 Task: Add Brioche Petite Rolls to the cart.
Action: Mouse moved to (644, 234)
Screenshot: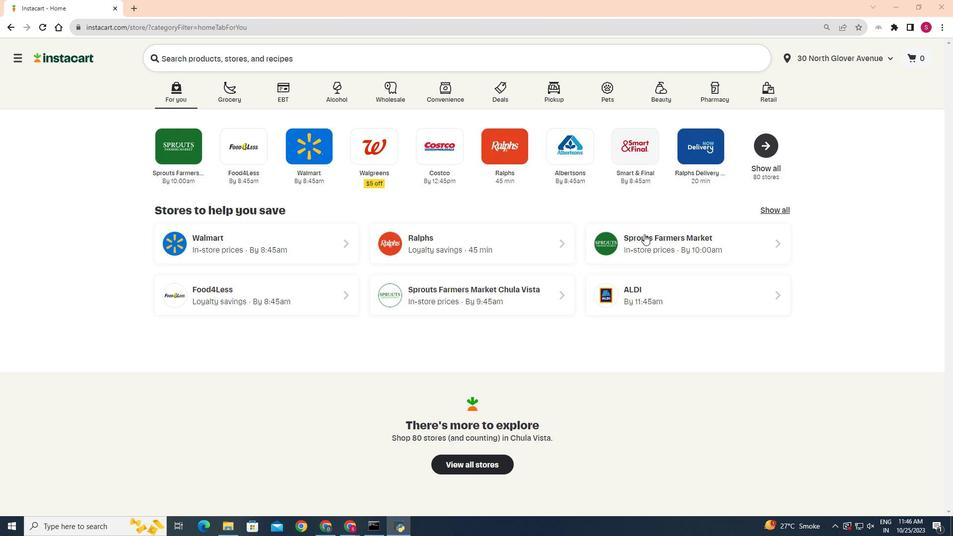 
Action: Mouse pressed left at (644, 234)
Screenshot: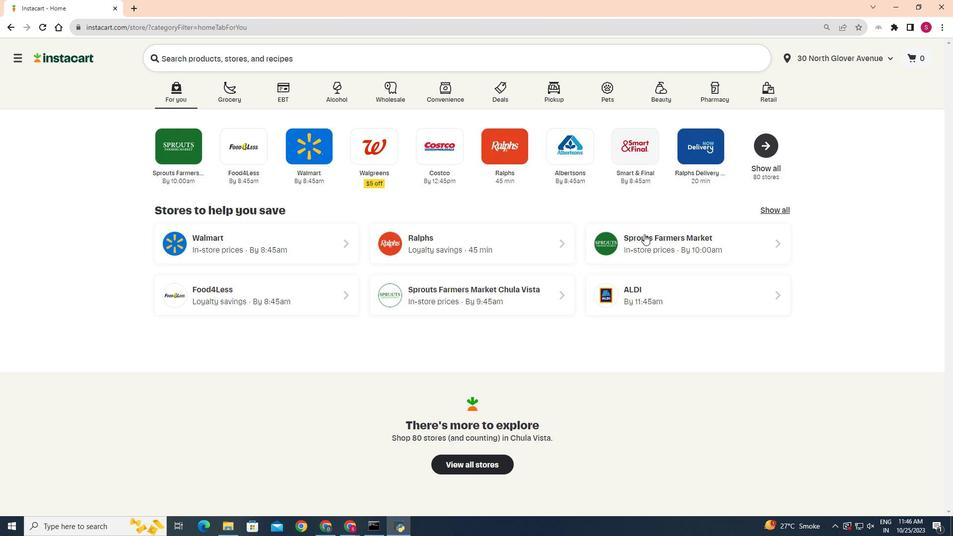 
Action: Mouse moved to (21, 434)
Screenshot: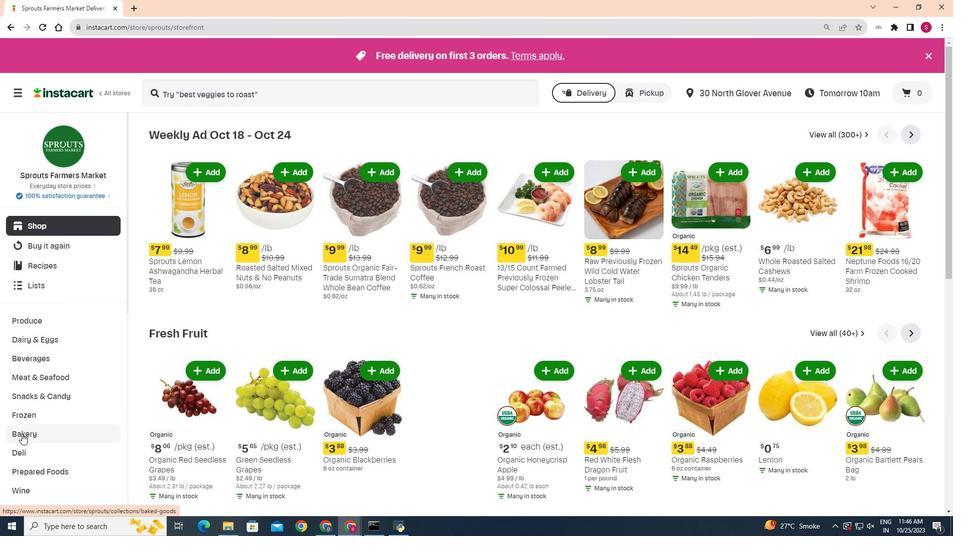 
Action: Mouse pressed left at (21, 434)
Screenshot: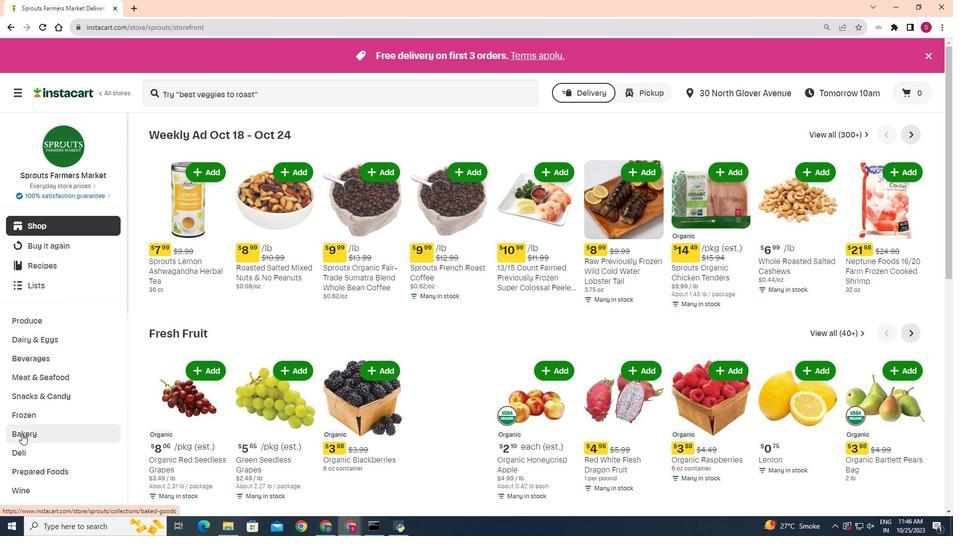 
Action: Mouse moved to (274, 156)
Screenshot: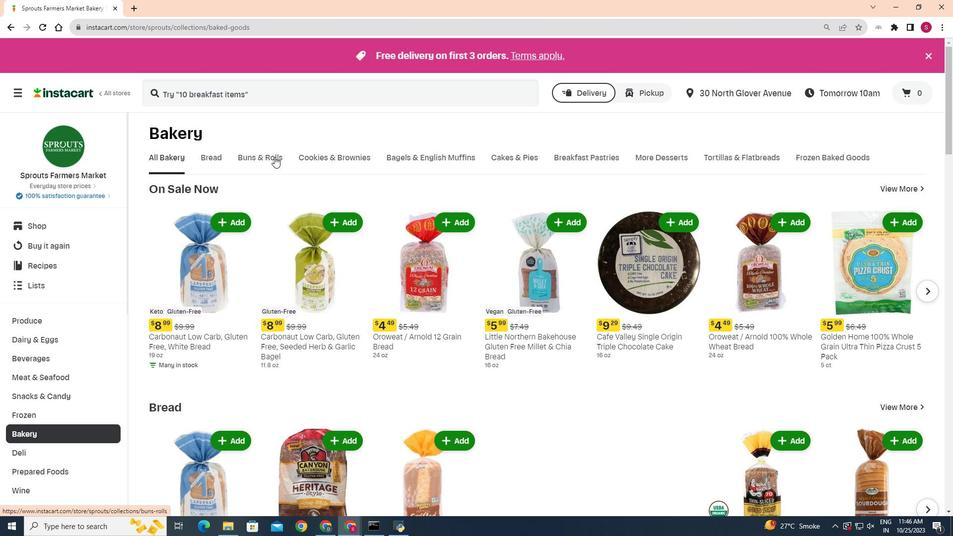 
Action: Mouse pressed left at (274, 156)
Screenshot: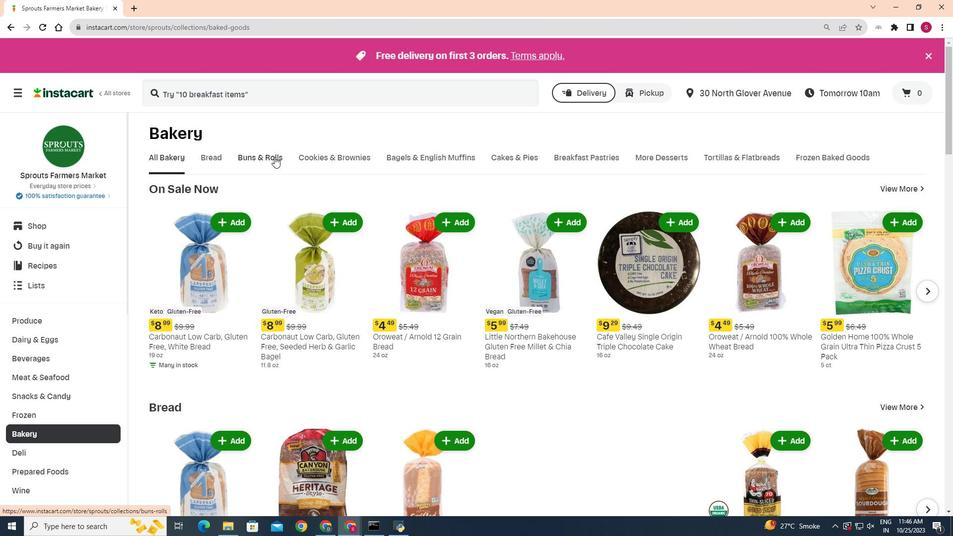 
Action: Mouse moved to (413, 196)
Screenshot: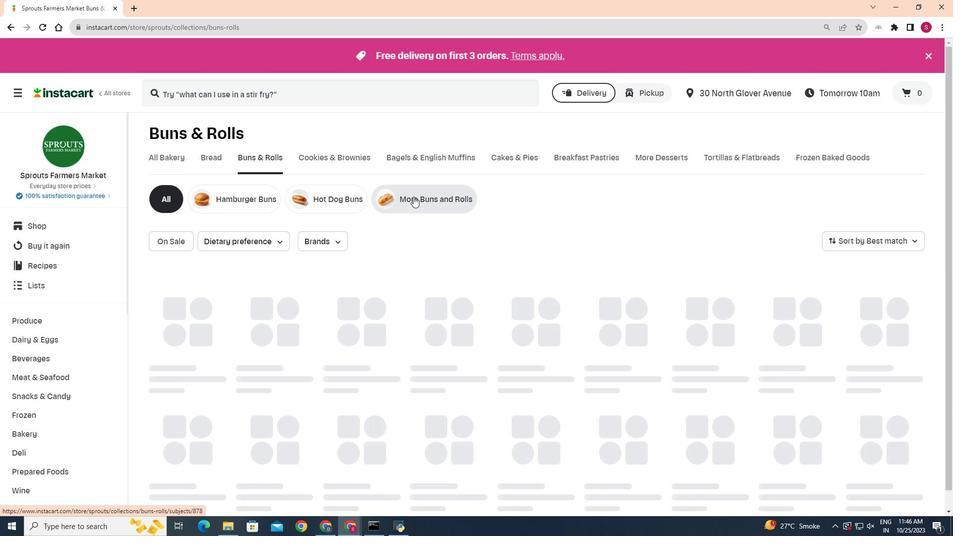 
Action: Mouse pressed left at (413, 196)
Screenshot: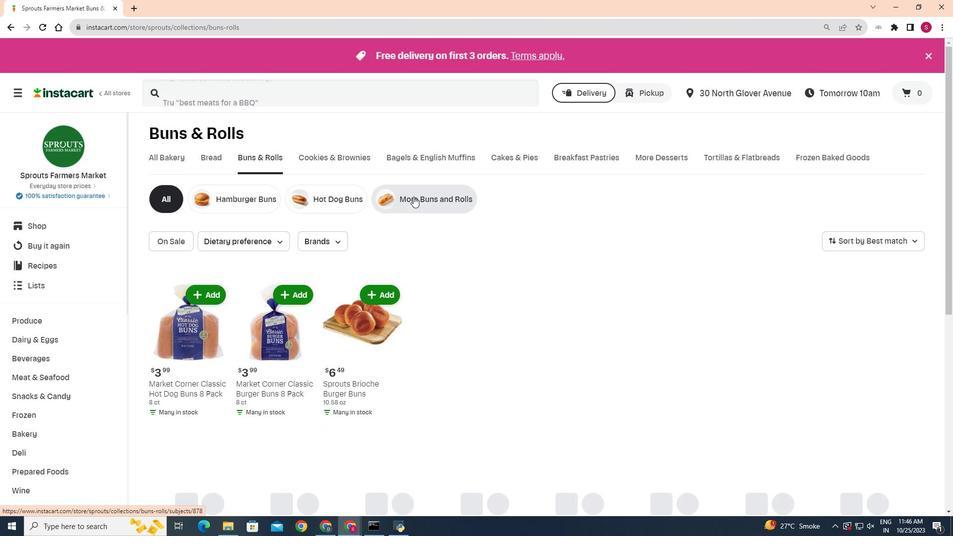 
Action: Mouse moved to (697, 263)
Screenshot: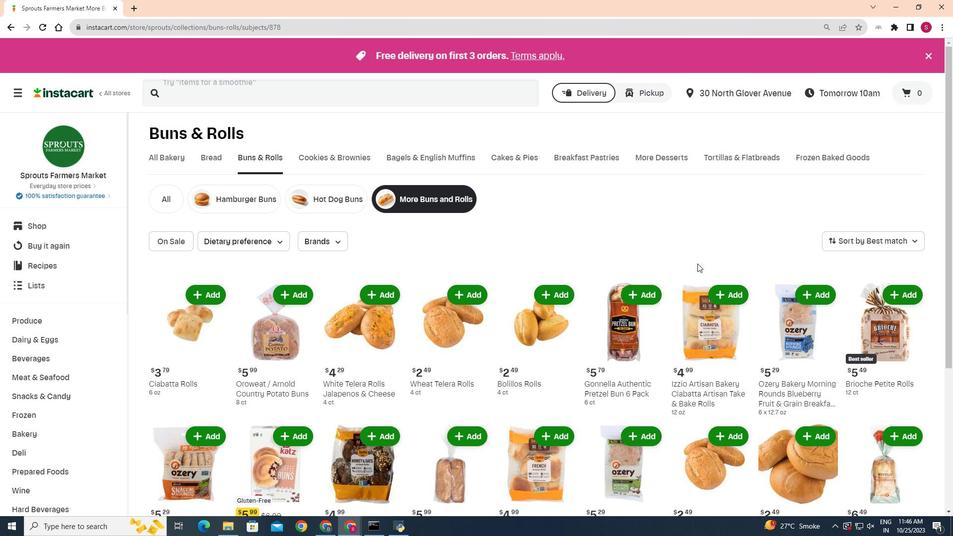 
Action: Mouse scrolled (697, 263) with delta (0, 0)
Screenshot: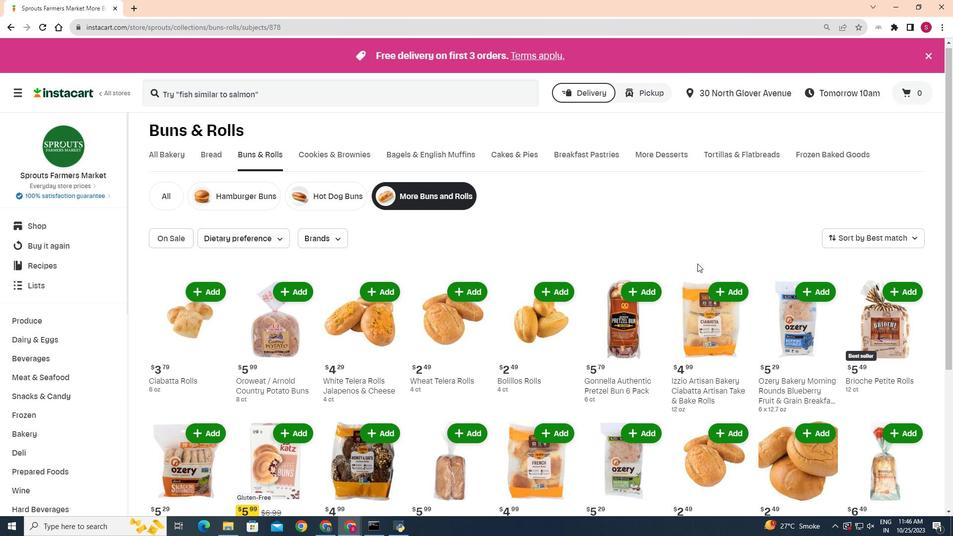 
Action: Mouse moved to (638, 326)
Screenshot: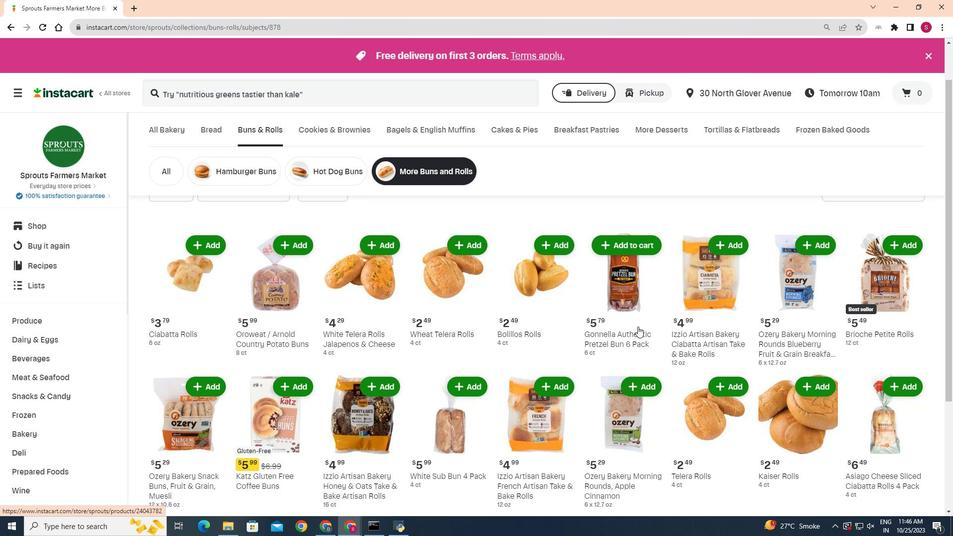 
Action: Mouse scrolled (638, 326) with delta (0, 0)
Screenshot: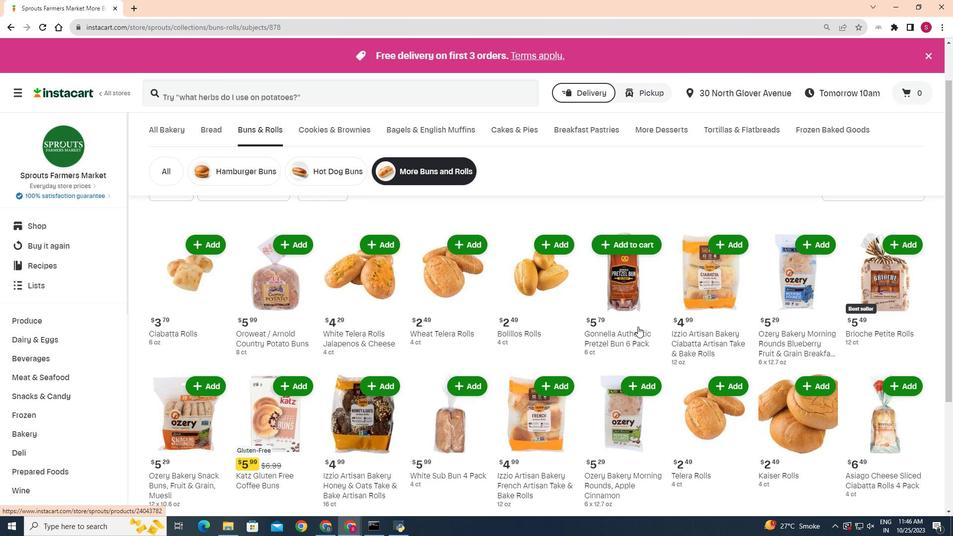 
Action: Mouse moved to (651, 320)
Screenshot: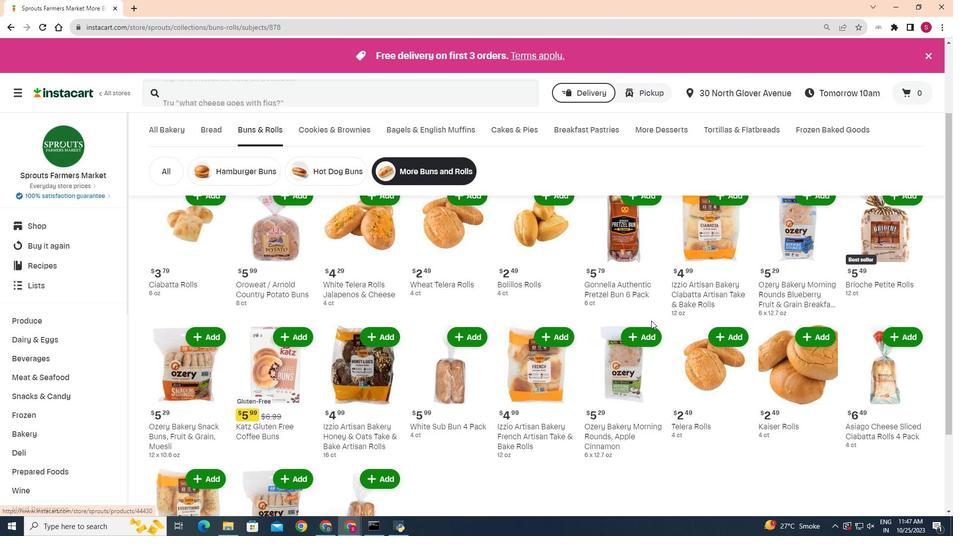 
Action: Mouse scrolled (651, 321) with delta (0, 0)
Screenshot: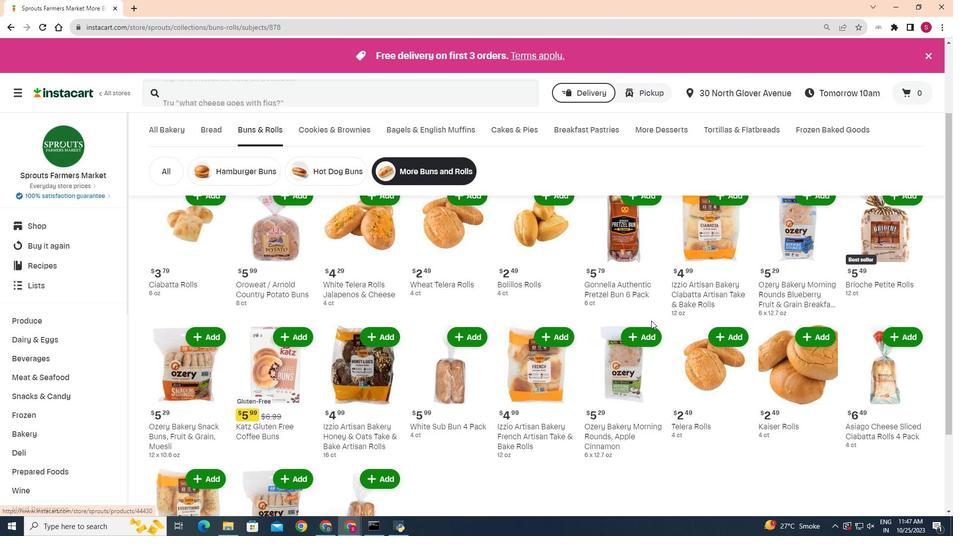 
Action: Mouse moved to (904, 237)
Screenshot: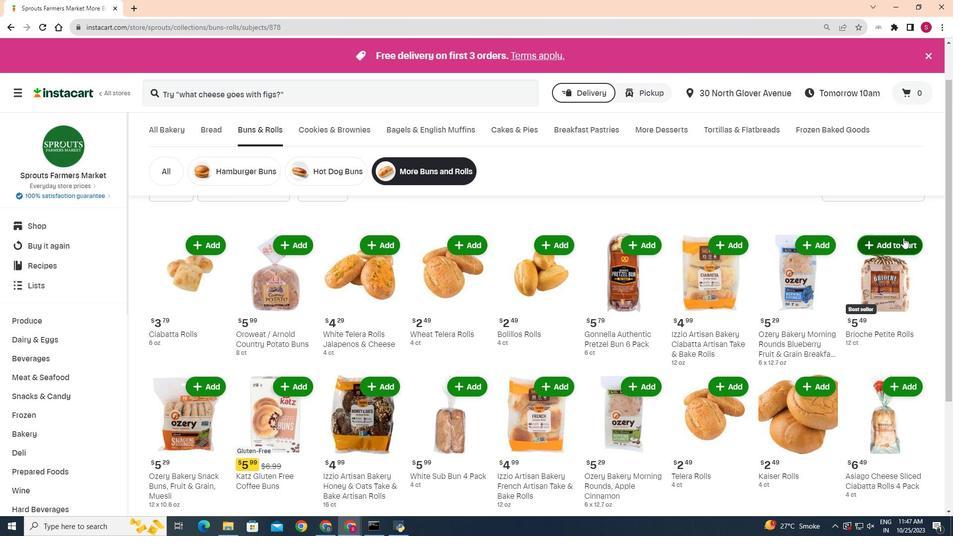 
Action: Mouse pressed left at (904, 237)
Screenshot: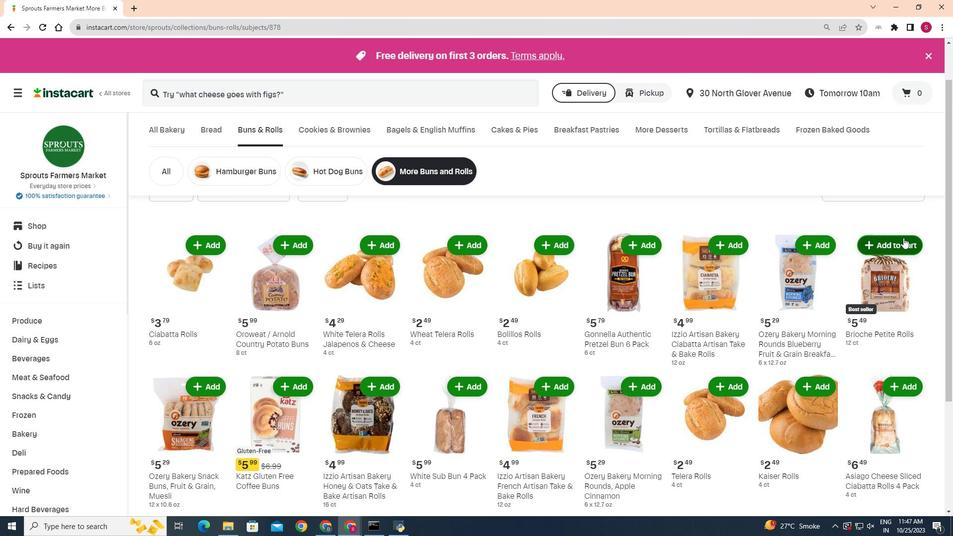 
Action: Mouse moved to (426, 302)
Screenshot: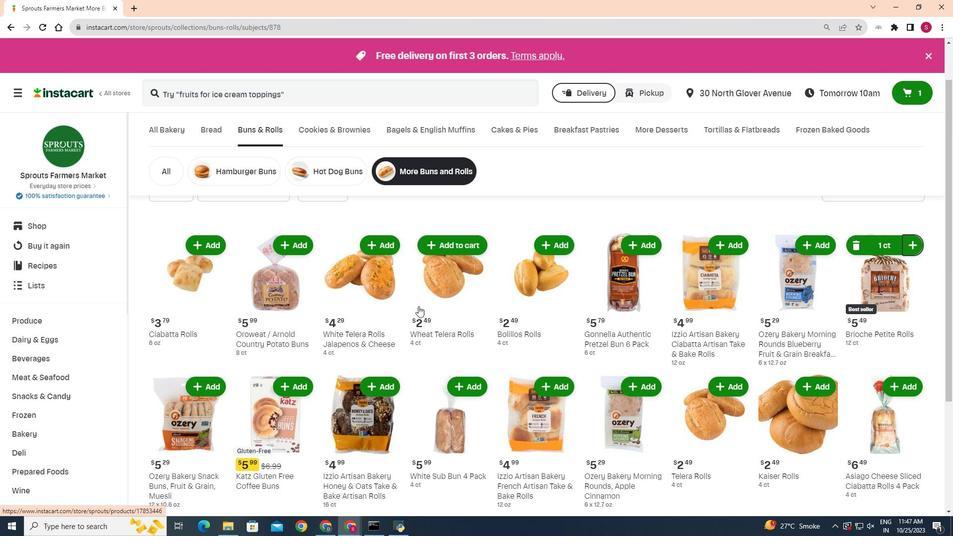 
